 Task: Look for One-way flight tickets for 2 adults, in Economy from Port Said to Nice to travel on 01-Nov-2023.  Stops: Any number of stops. Choice of flight is British Airways.
Action: Mouse moved to (288, 269)
Screenshot: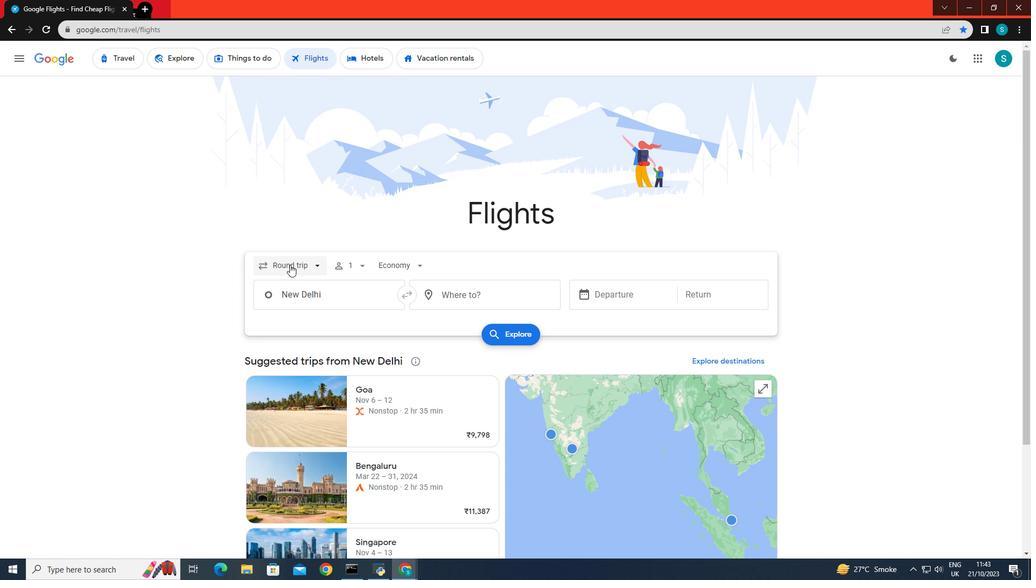 
Action: Mouse pressed left at (288, 269)
Screenshot: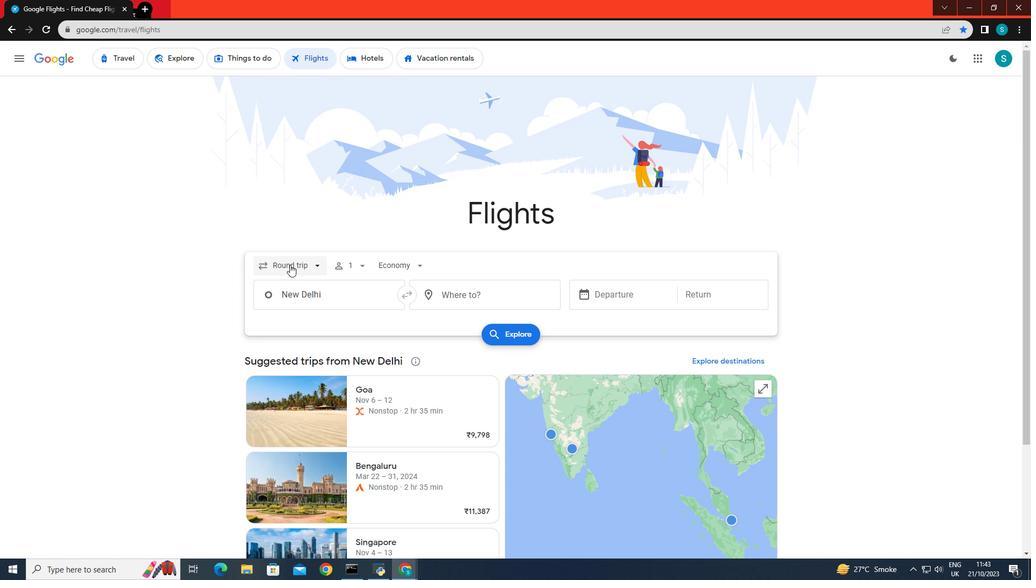 
Action: Mouse moved to (293, 315)
Screenshot: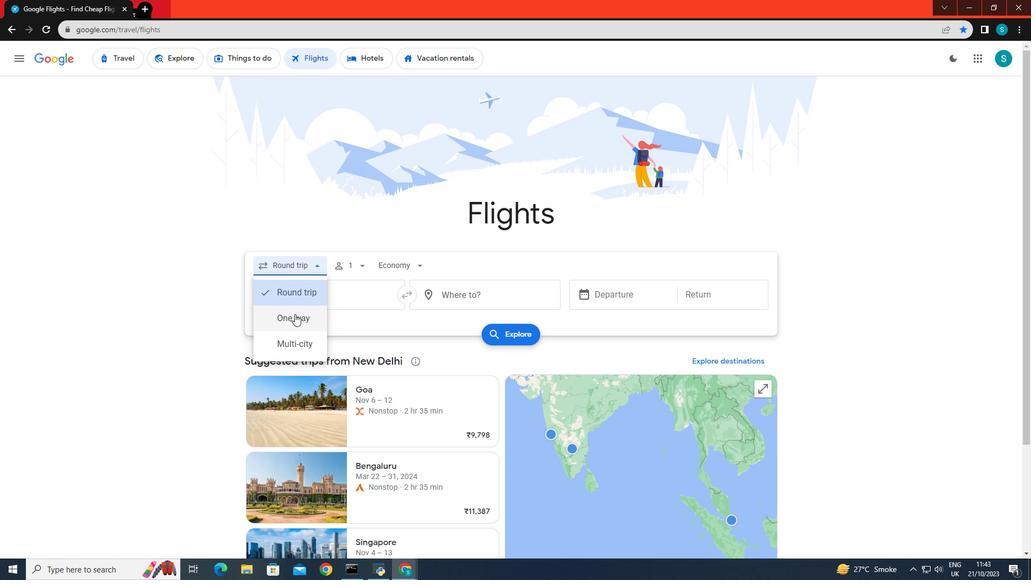 
Action: Mouse pressed left at (293, 315)
Screenshot: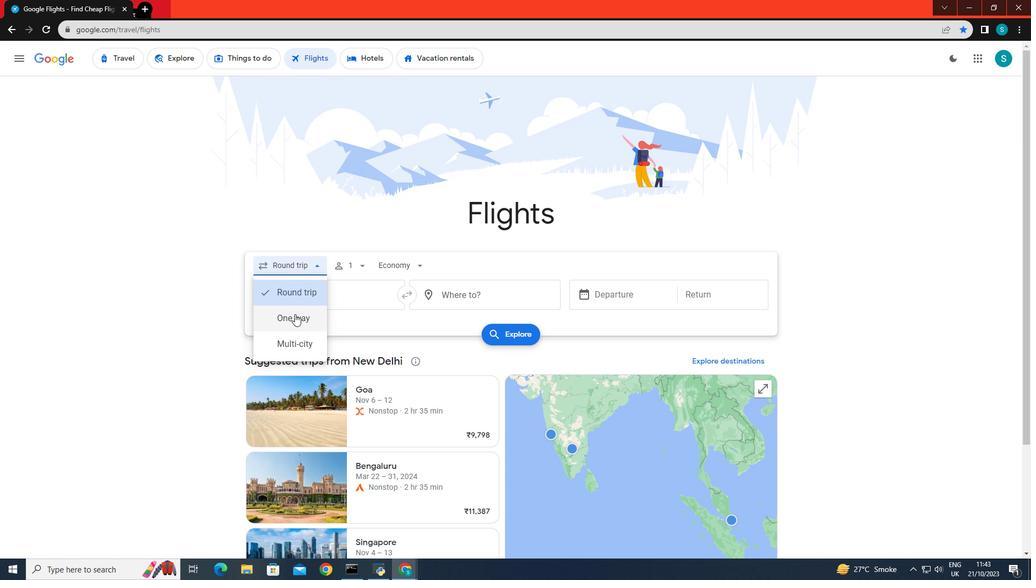 
Action: Mouse moved to (354, 267)
Screenshot: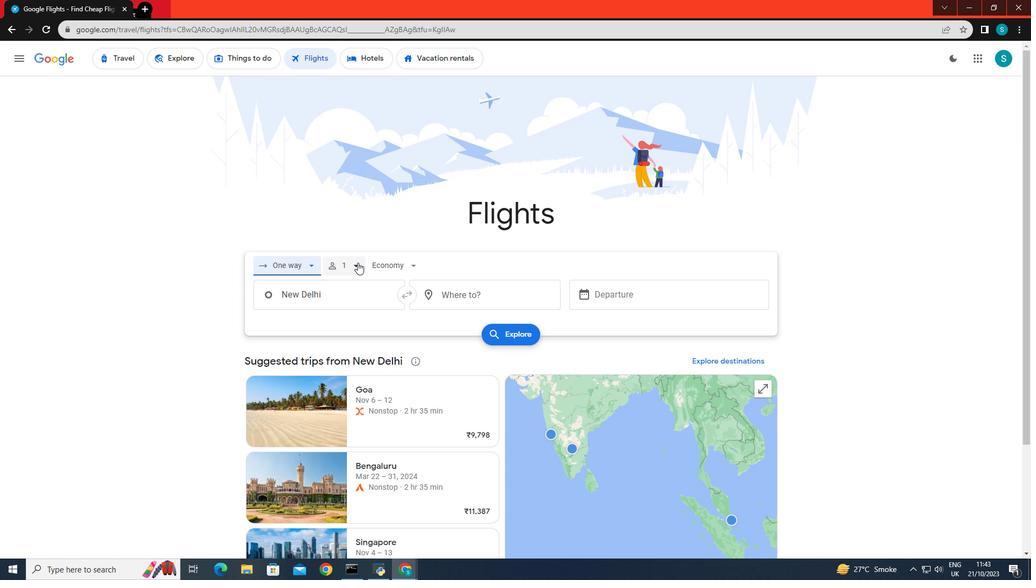
Action: Mouse pressed left at (354, 267)
Screenshot: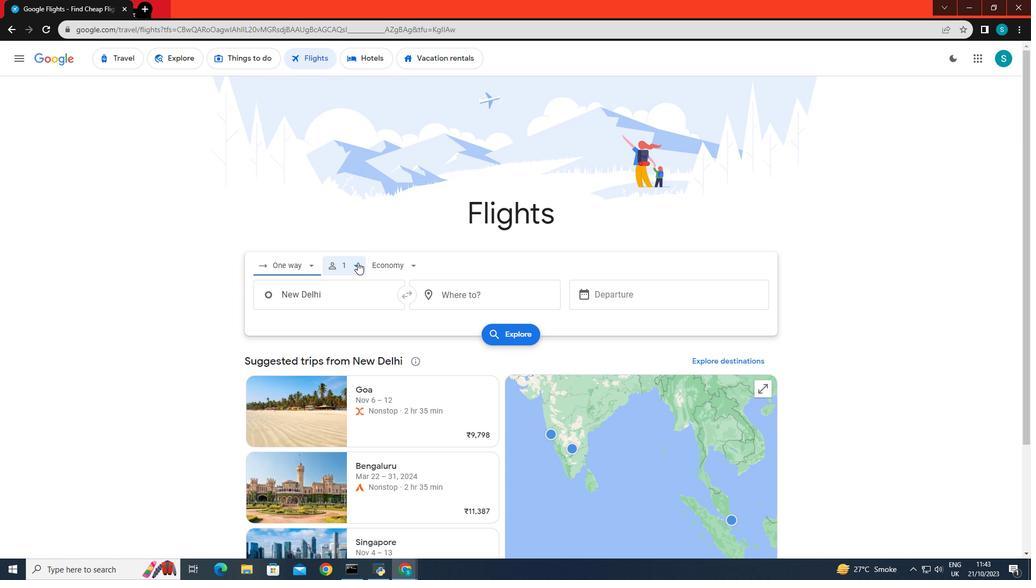 
Action: Mouse moved to (432, 293)
Screenshot: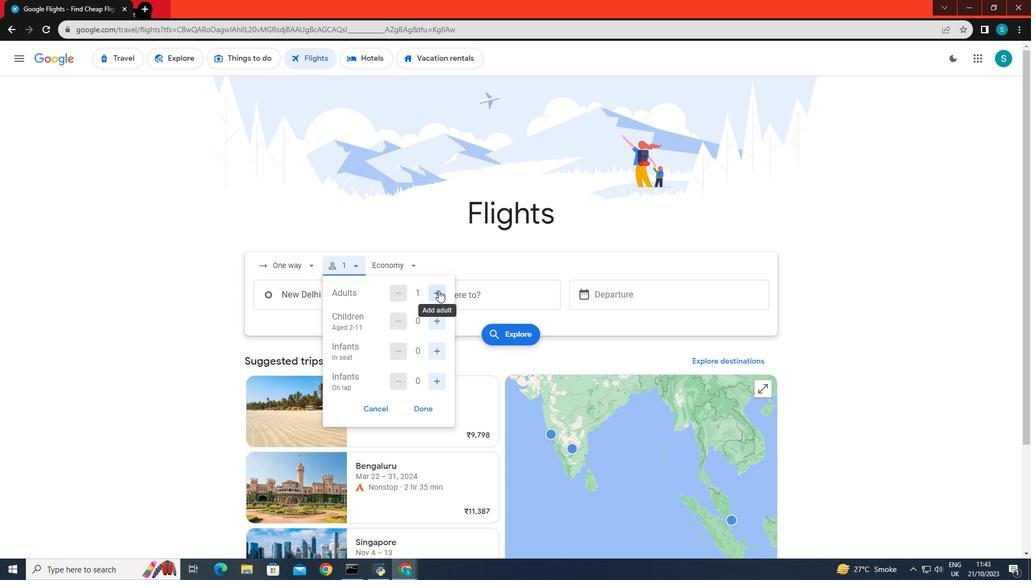 
Action: Mouse pressed left at (432, 293)
Screenshot: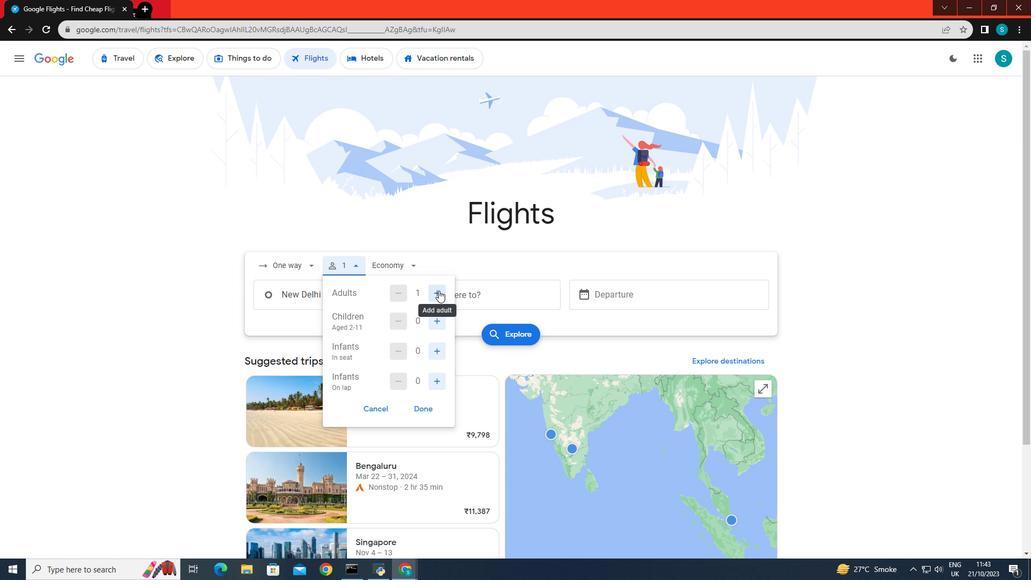 
Action: Mouse moved to (420, 403)
Screenshot: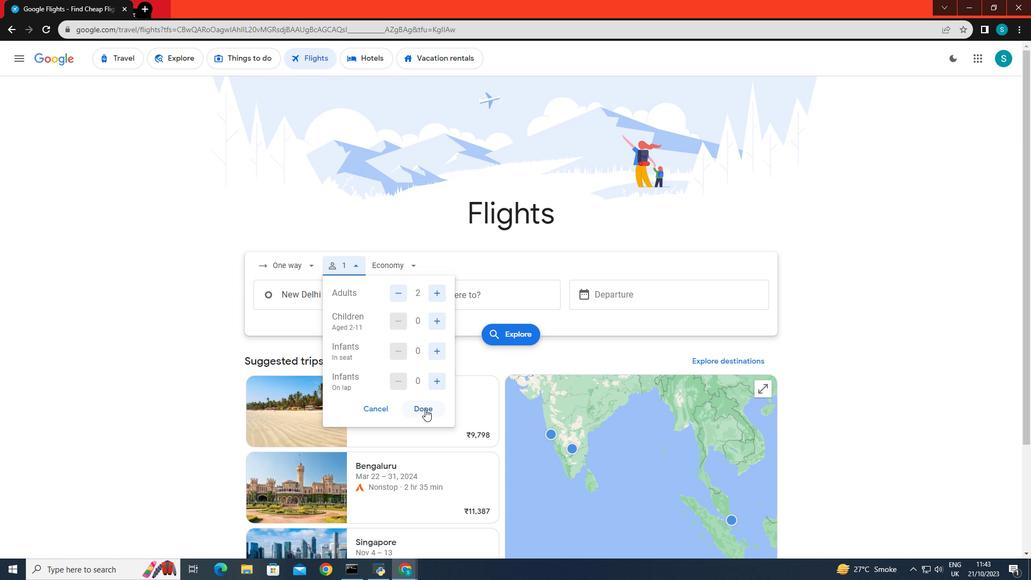 
Action: Mouse pressed left at (420, 403)
Screenshot: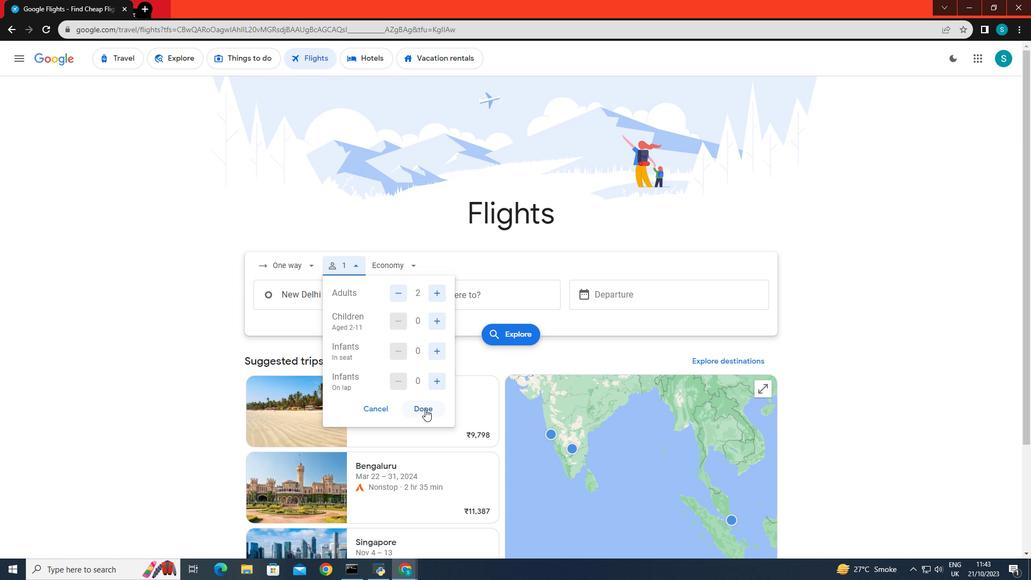 
Action: Mouse moved to (386, 264)
Screenshot: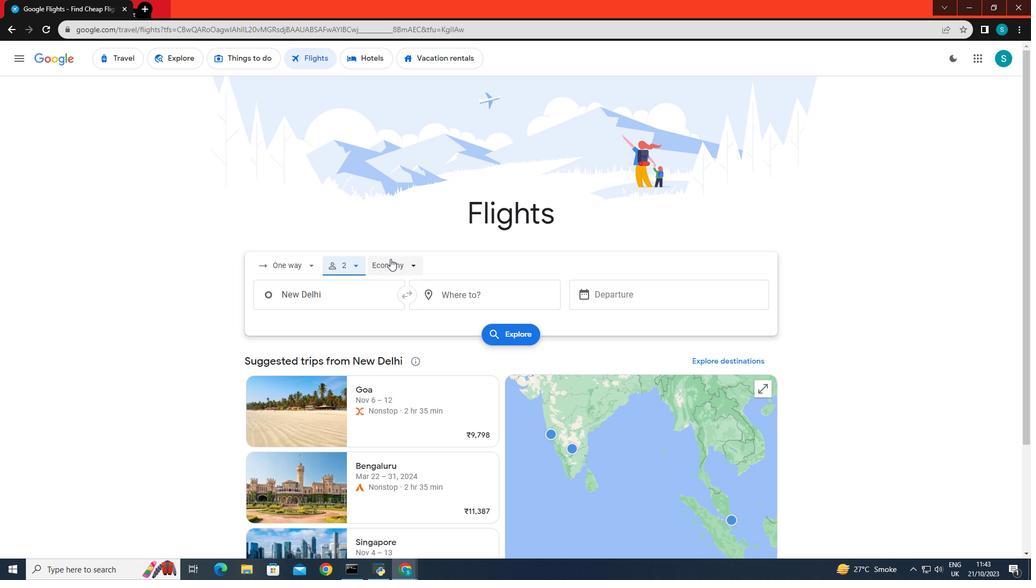 
Action: Mouse pressed left at (386, 264)
Screenshot: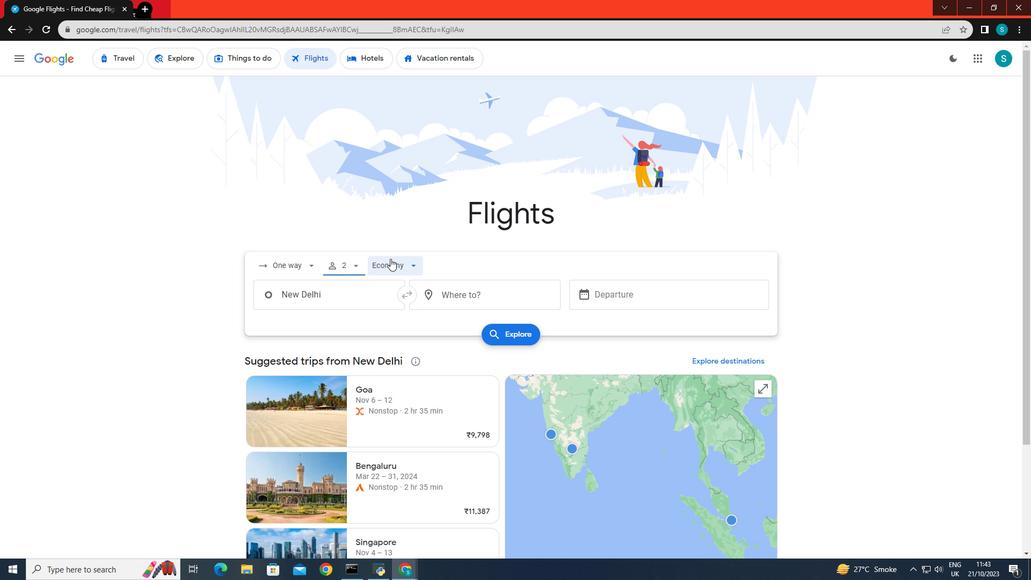 
Action: Mouse moved to (395, 293)
Screenshot: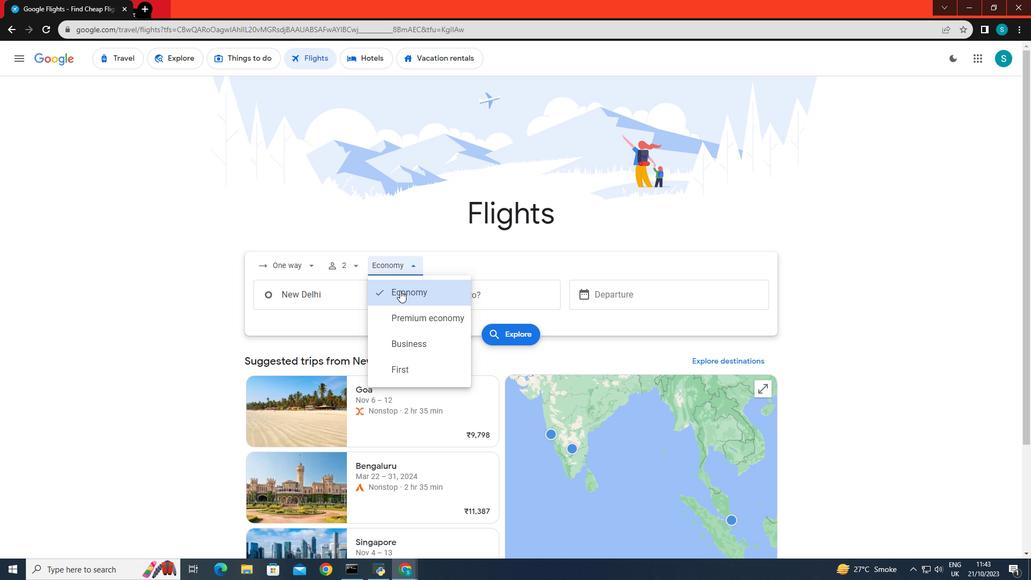 
Action: Mouse pressed left at (395, 293)
Screenshot: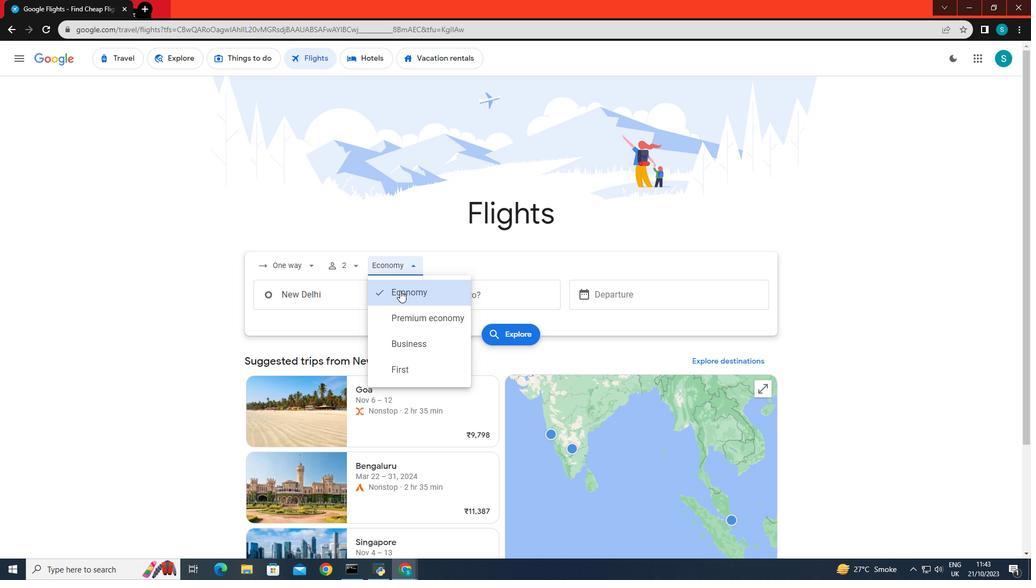 
Action: Mouse moved to (346, 301)
Screenshot: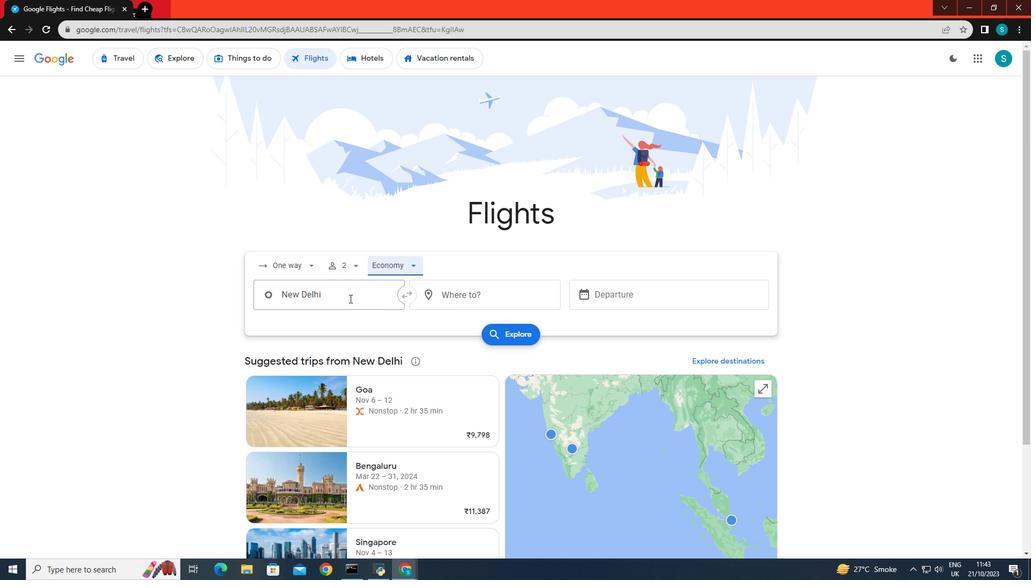 
Action: Mouse pressed left at (346, 301)
Screenshot: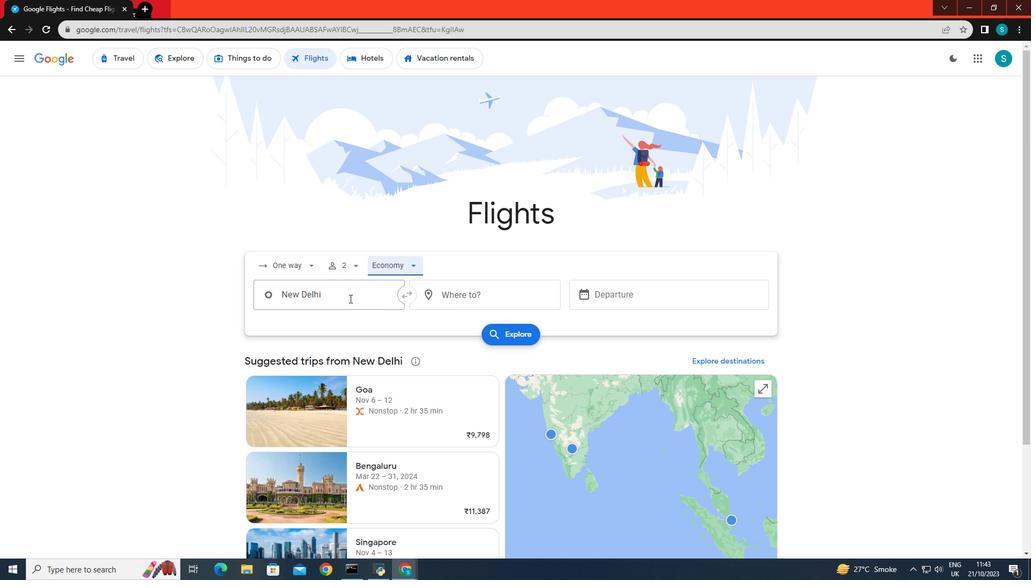 
Action: Key pressed <Key.backspace><Key.caps_lock>P<Key.caps_lock>ort<Key.space><Key.caps_lock>S<Key.caps_lock>aid
Screenshot: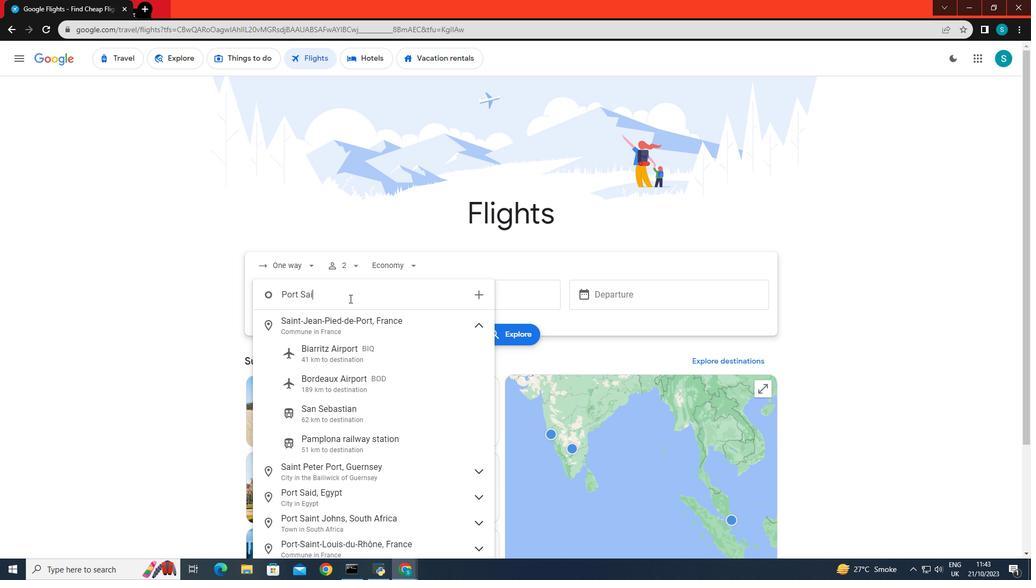 
Action: Mouse moved to (339, 342)
Screenshot: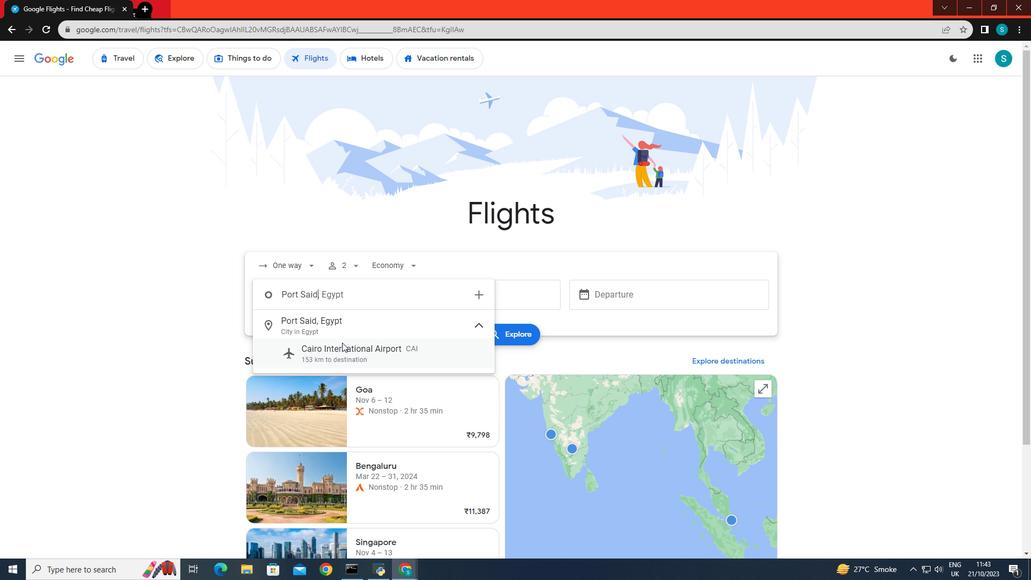 
Action: Mouse pressed left at (339, 342)
Screenshot: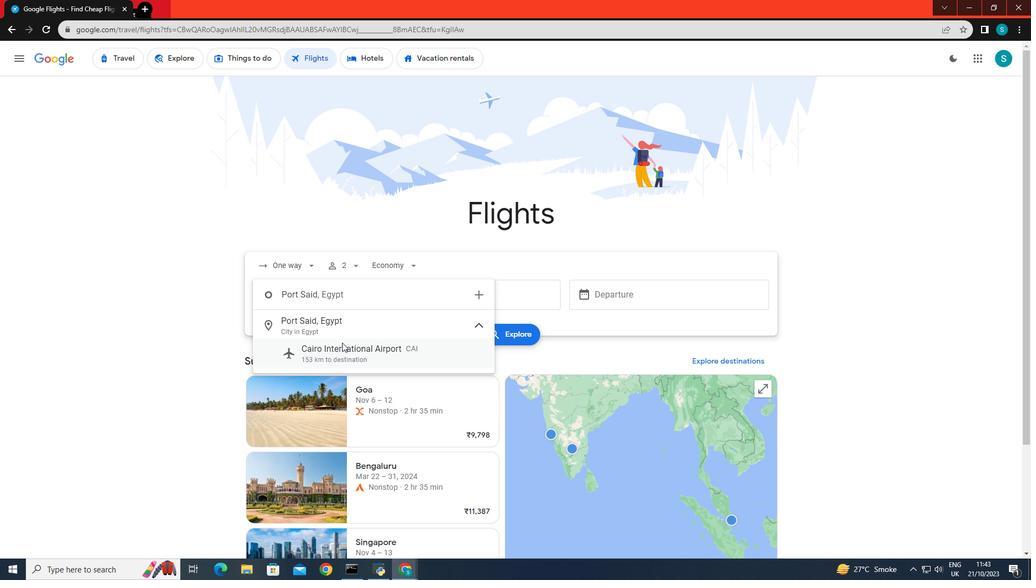 
Action: Mouse moved to (442, 301)
Screenshot: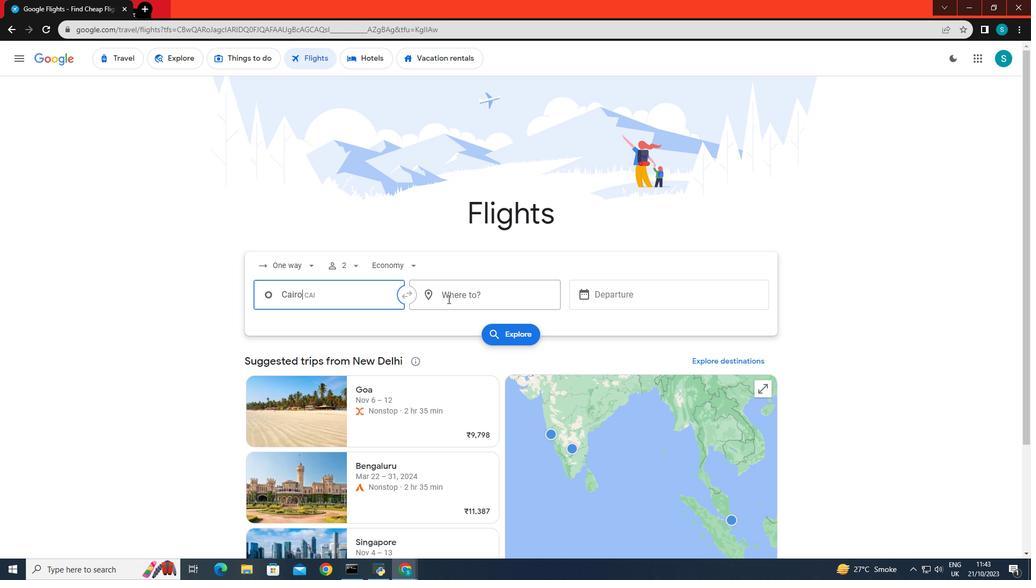 
Action: Mouse pressed left at (442, 301)
Screenshot: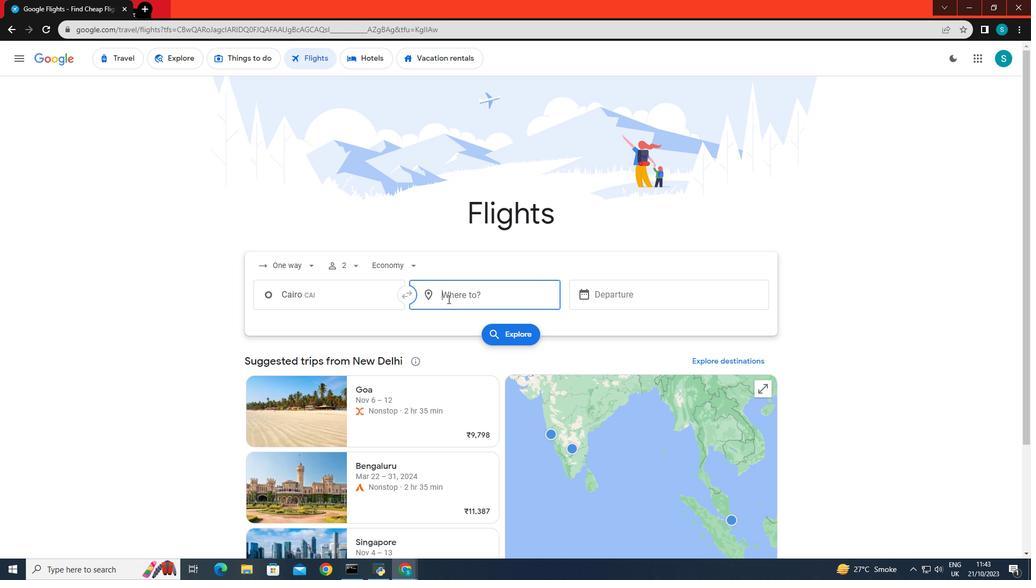 
Action: Key pressed <Key.caps_lock>N<Key.caps_lock>ice
Screenshot: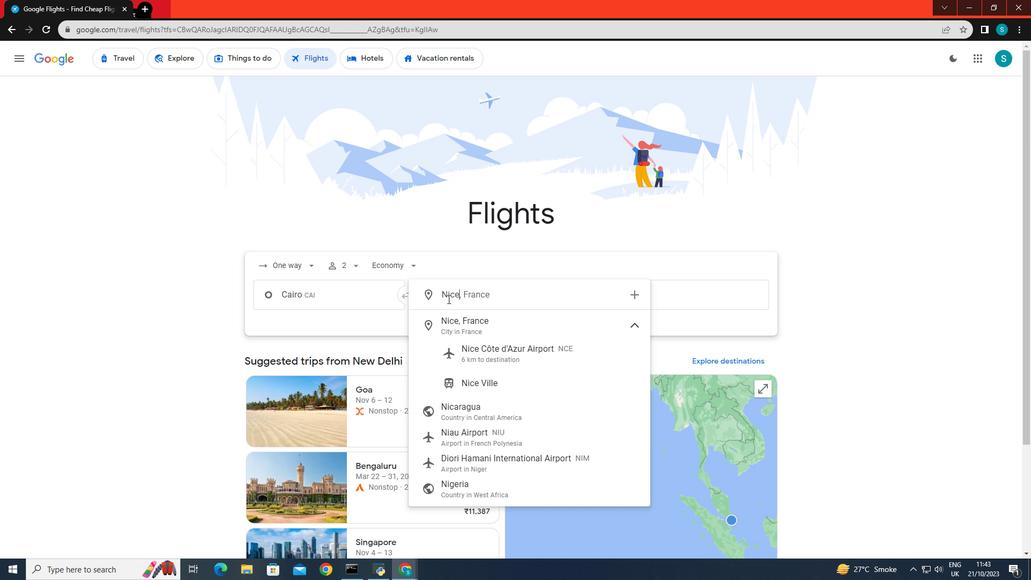 
Action: Mouse moved to (499, 348)
Screenshot: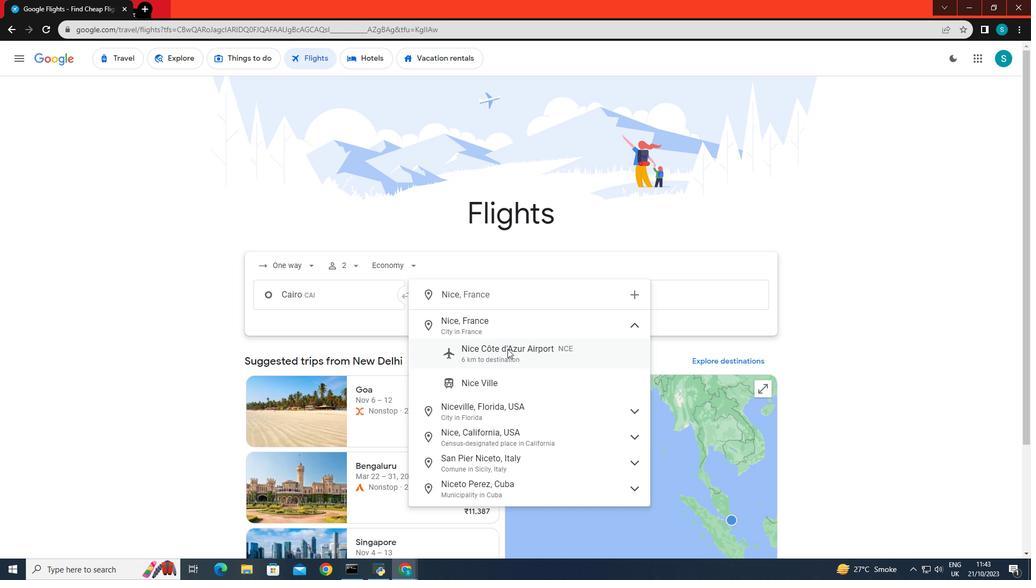 
Action: Mouse pressed left at (499, 348)
Screenshot: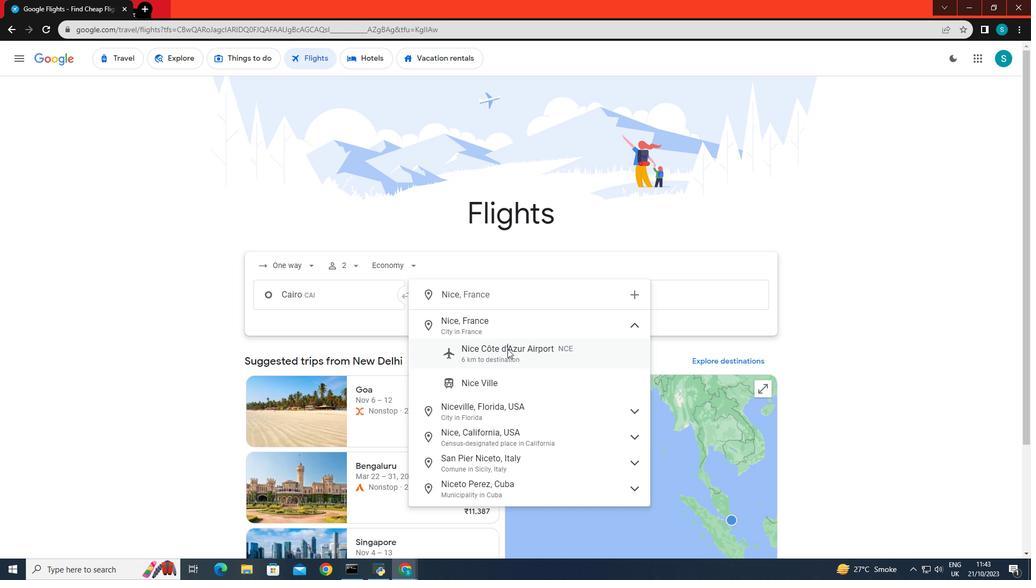 
Action: Mouse moved to (586, 295)
Screenshot: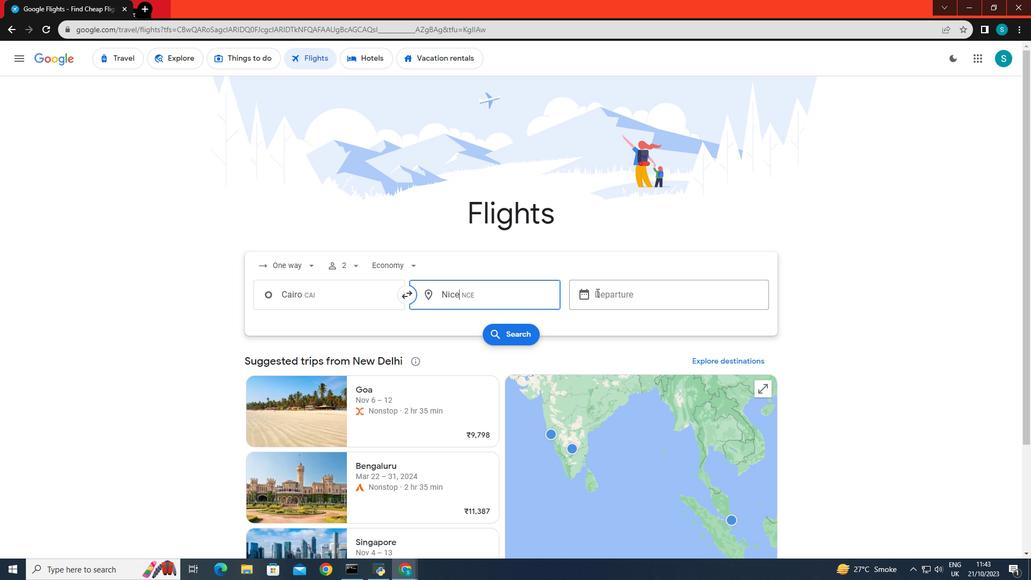 
Action: Mouse pressed left at (586, 295)
Screenshot: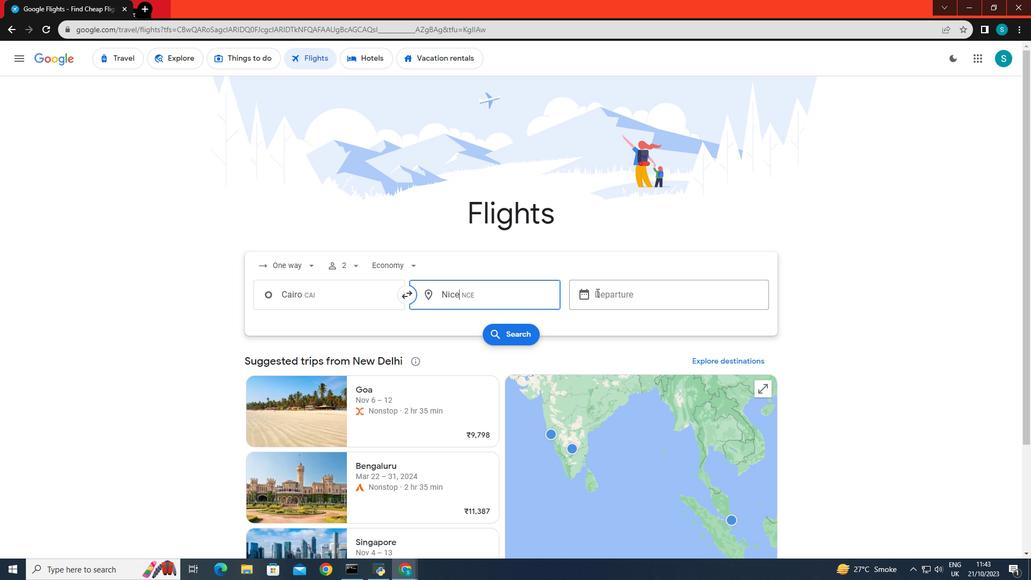 
Action: Mouse moved to (654, 359)
Screenshot: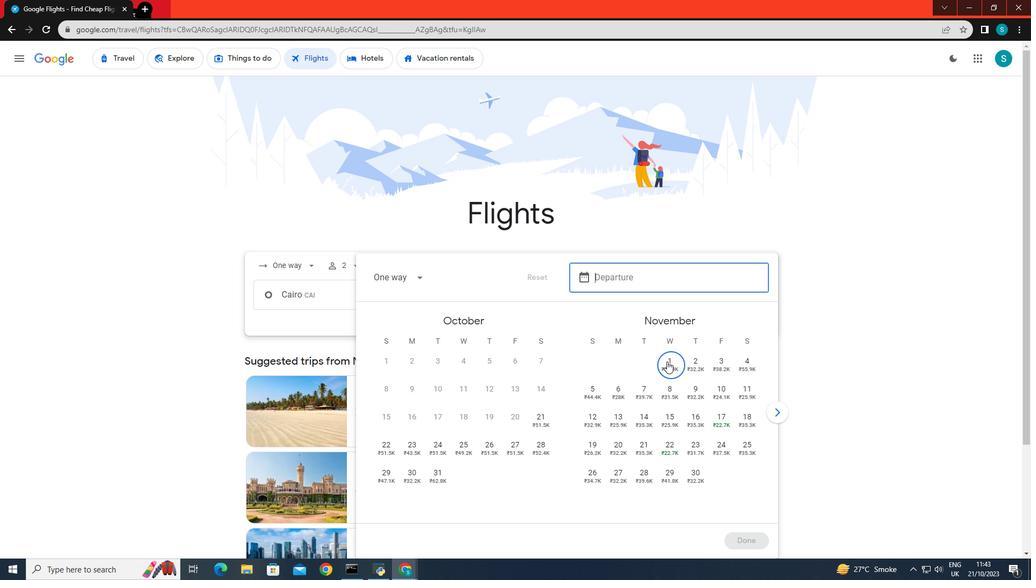 
Action: Mouse pressed left at (654, 359)
Screenshot: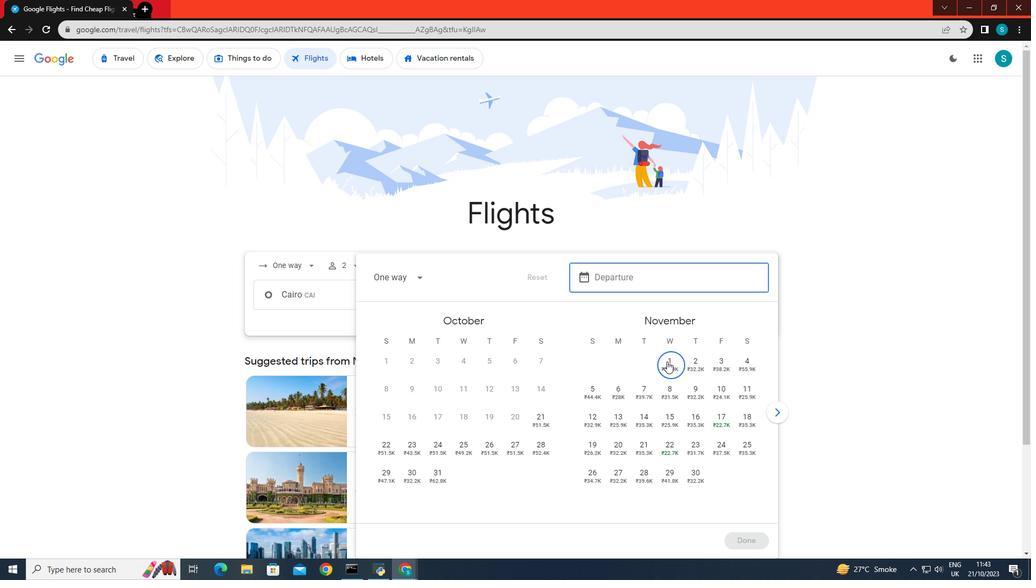 
Action: Mouse moved to (728, 523)
Screenshot: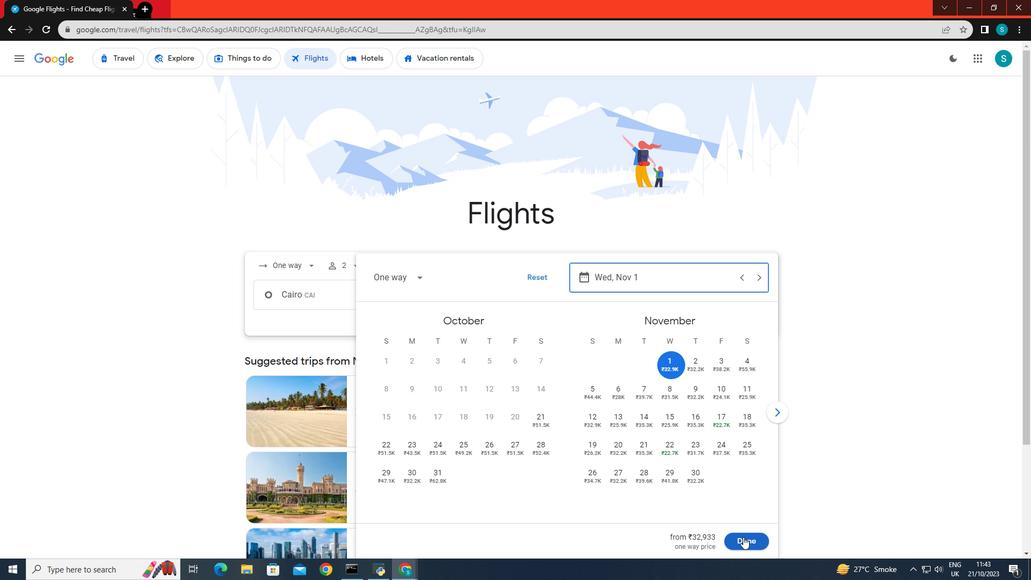 
Action: Mouse pressed left at (728, 523)
Screenshot: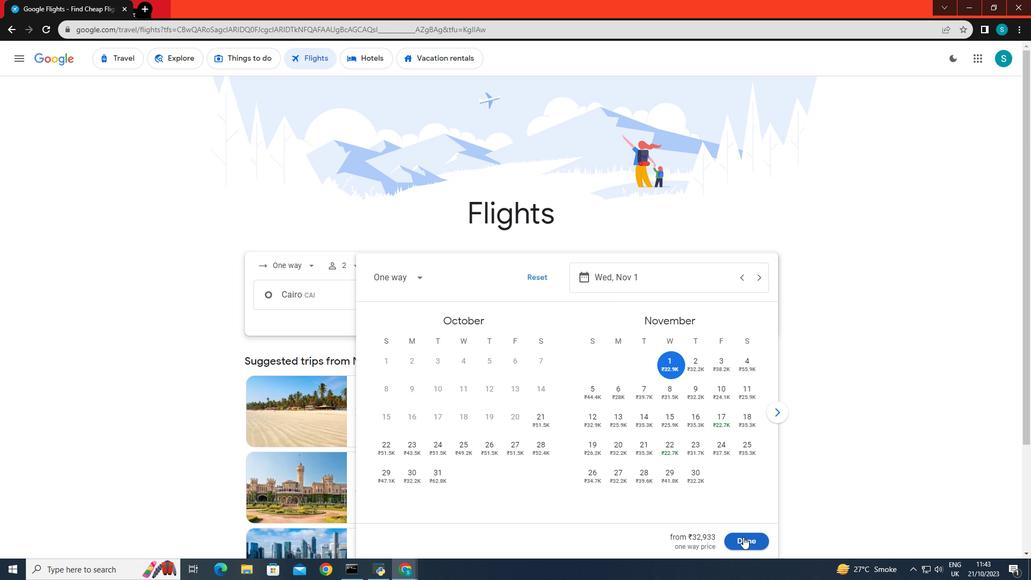 
Action: Mouse moved to (572, 283)
Screenshot: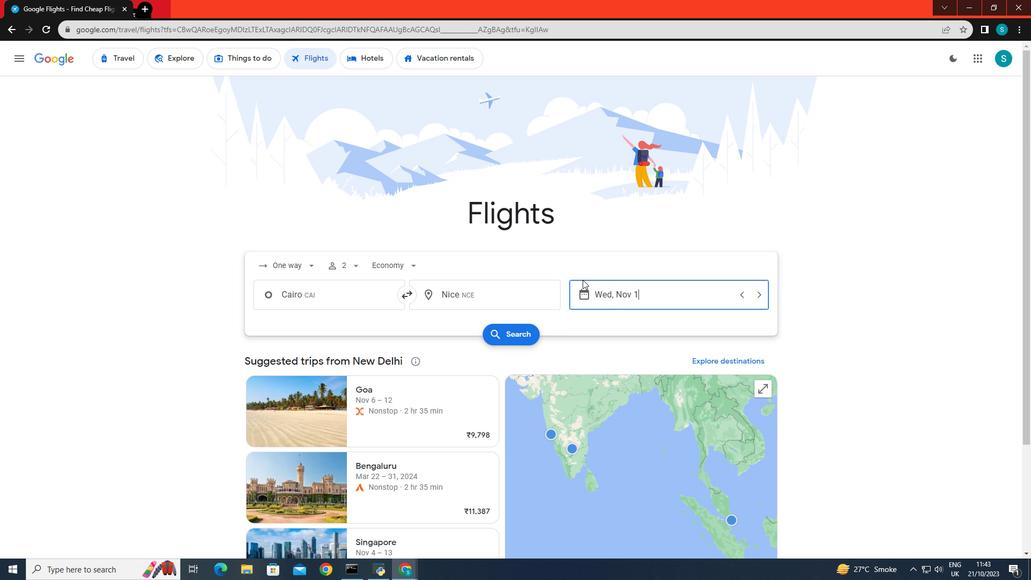 
Action: Mouse scrolled (572, 283) with delta (0, 0)
Screenshot: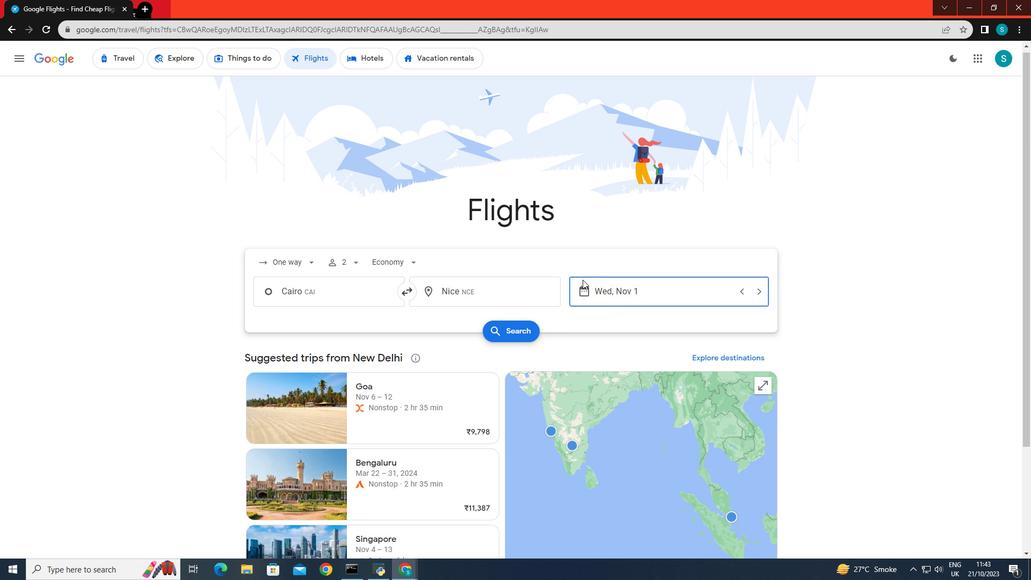 
Action: Mouse scrolled (572, 283) with delta (0, 0)
Screenshot: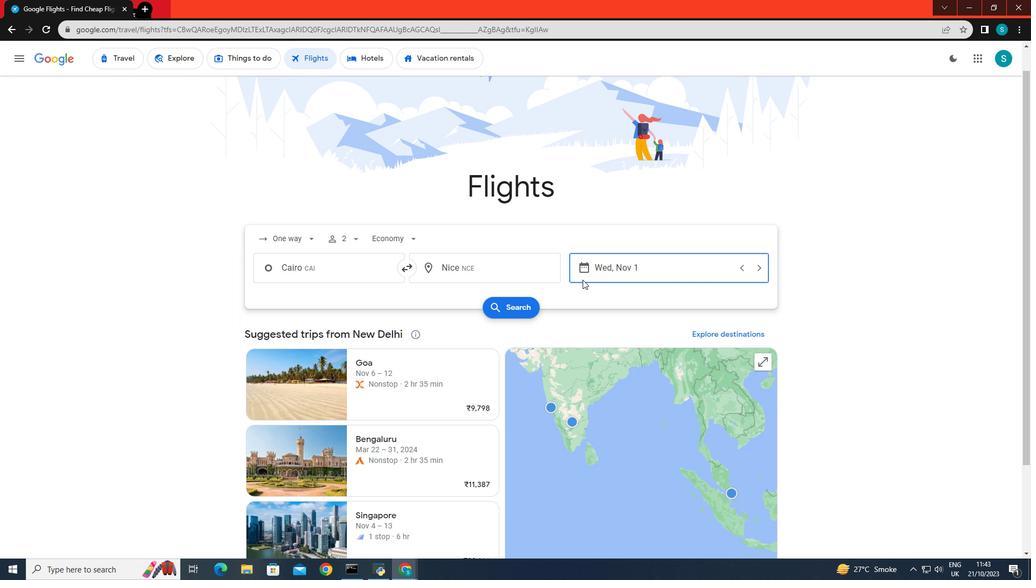 
Action: Mouse moved to (495, 227)
Screenshot: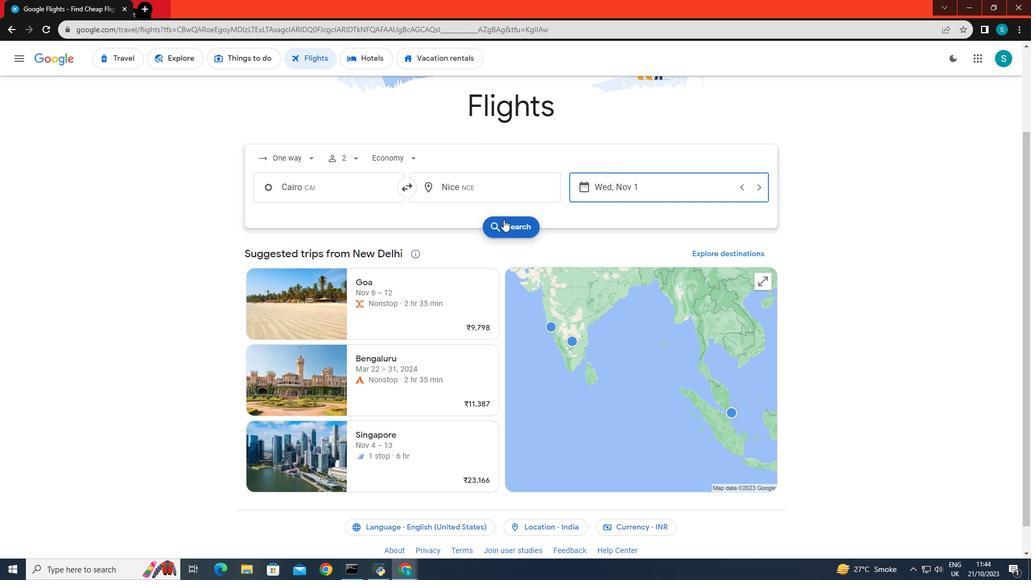 
Action: Mouse pressed left at (495, 227)
Screenshot: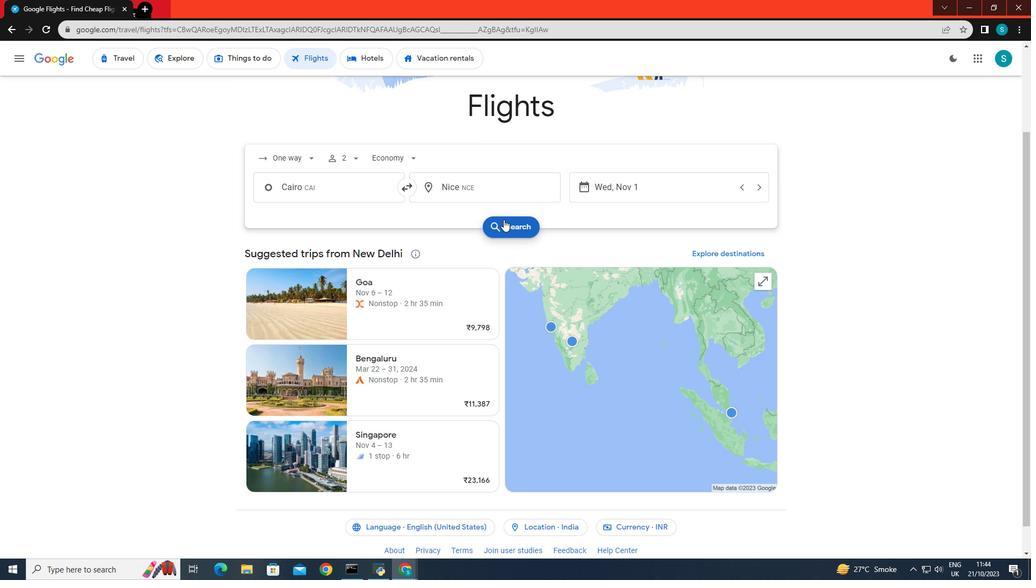 
Action: Mouse moved to (331, 171)
Screenshot: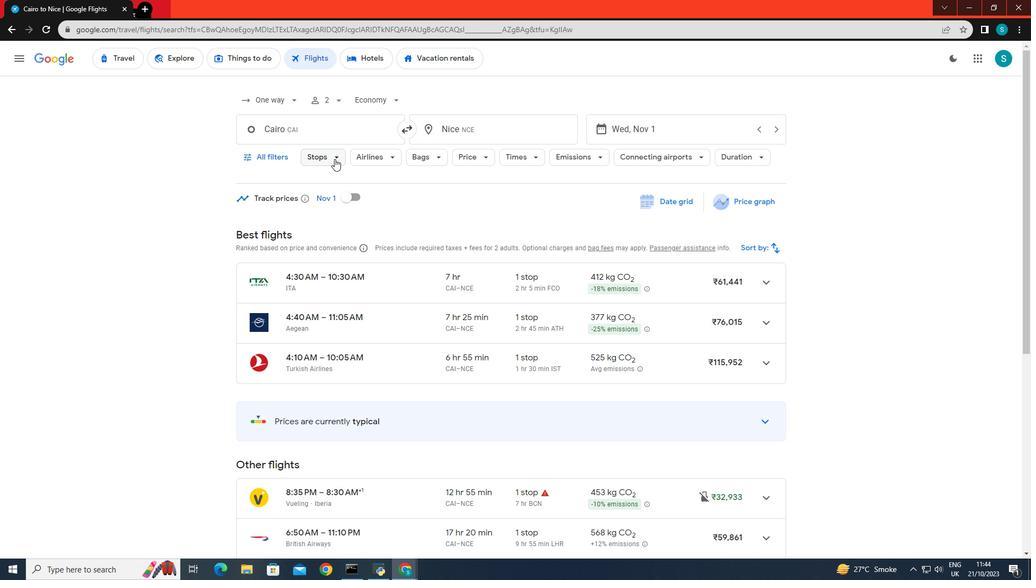 
Action: Mouse pressed left at (331, 171)
Screenshot: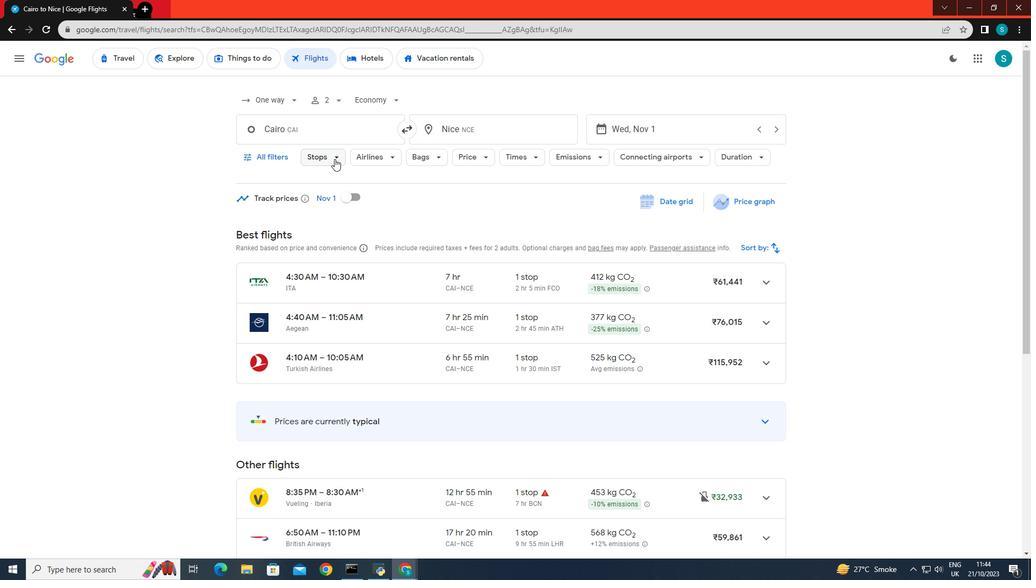 
Action: Mouse moved to (322, 220)
Screenshot: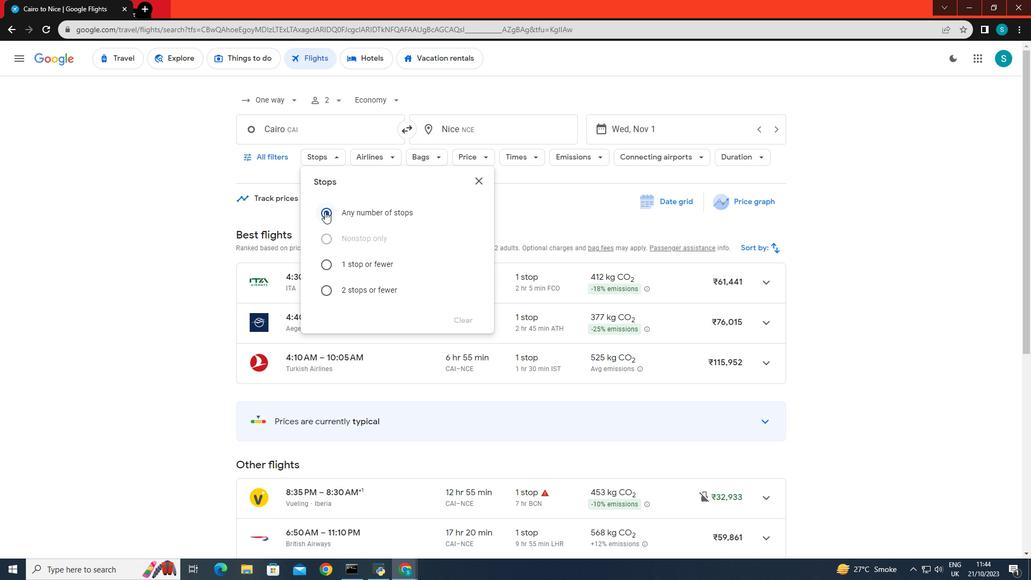 
Action: Mouse pressed left at (322, 220)
Screenshot: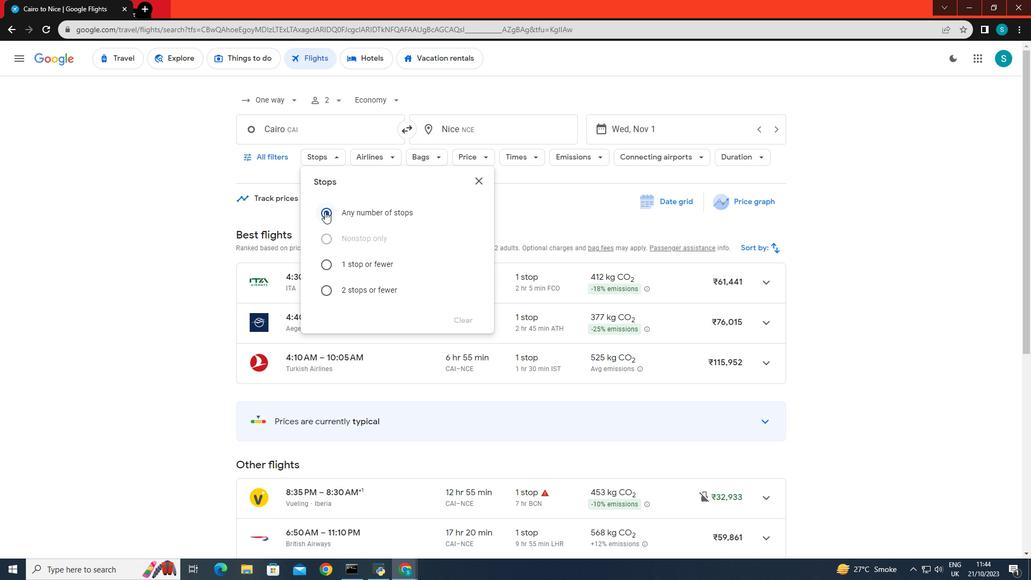 
Action: Mouse moved to (199, 241)
Screenshot: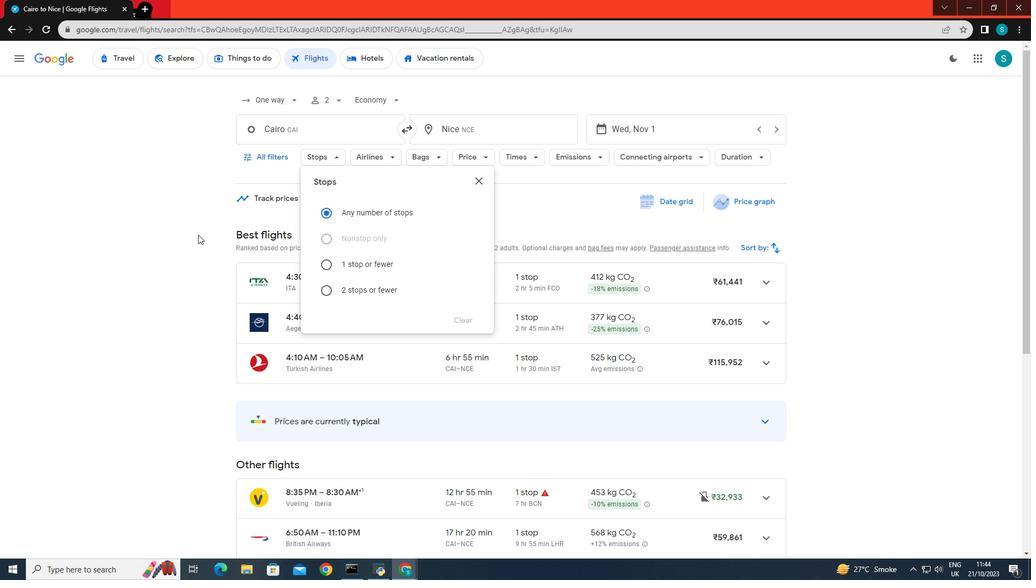 
Action: Mouse pressed left at (199, 241)
Screenshot: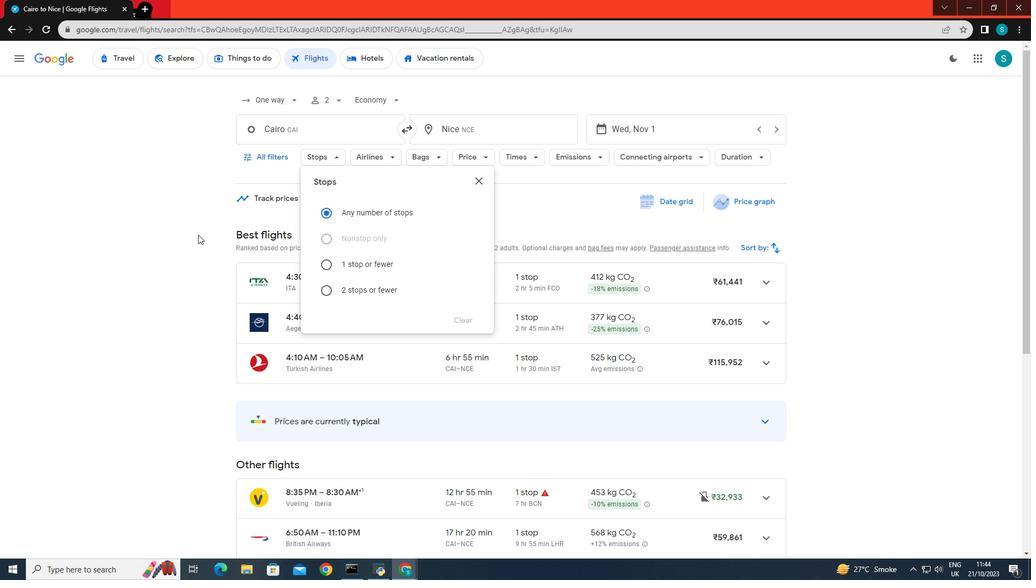 
Action: Mouse moved to (335, 171)
Screenshot: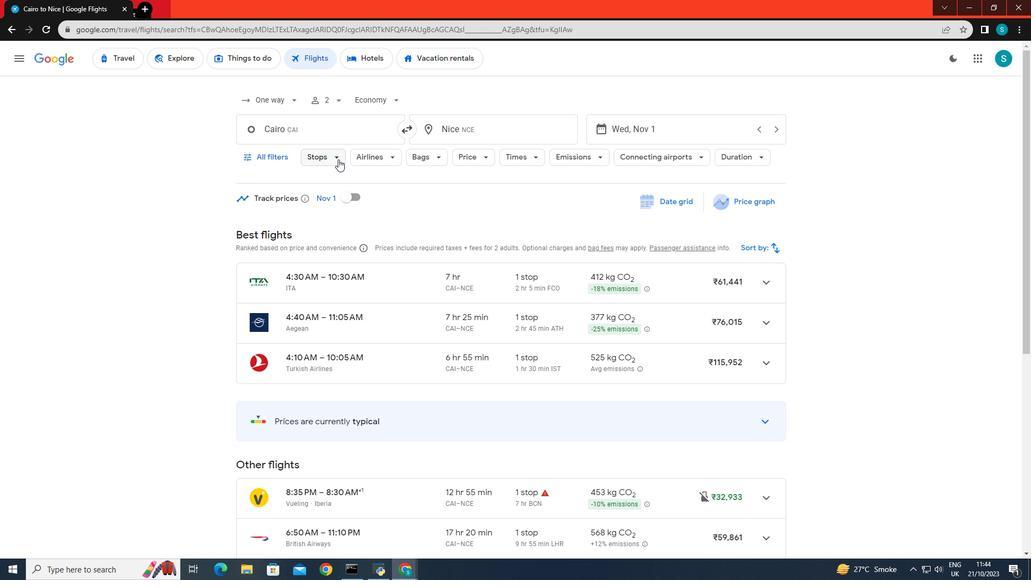 
Action: Mouse pressed left at (335, 171)
Screenshot: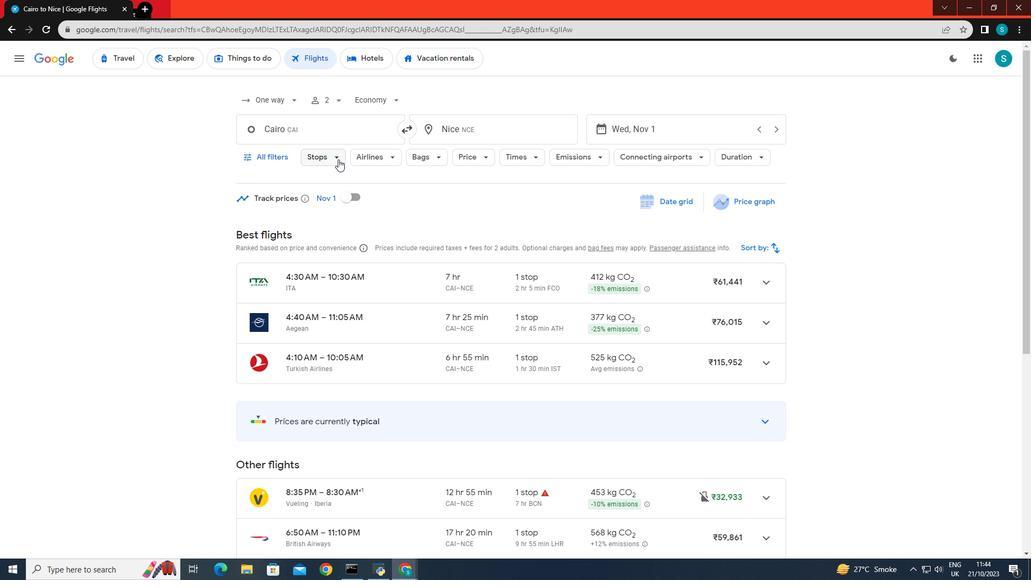 
Action: Mouse moved to (327, 215)
Screenshot: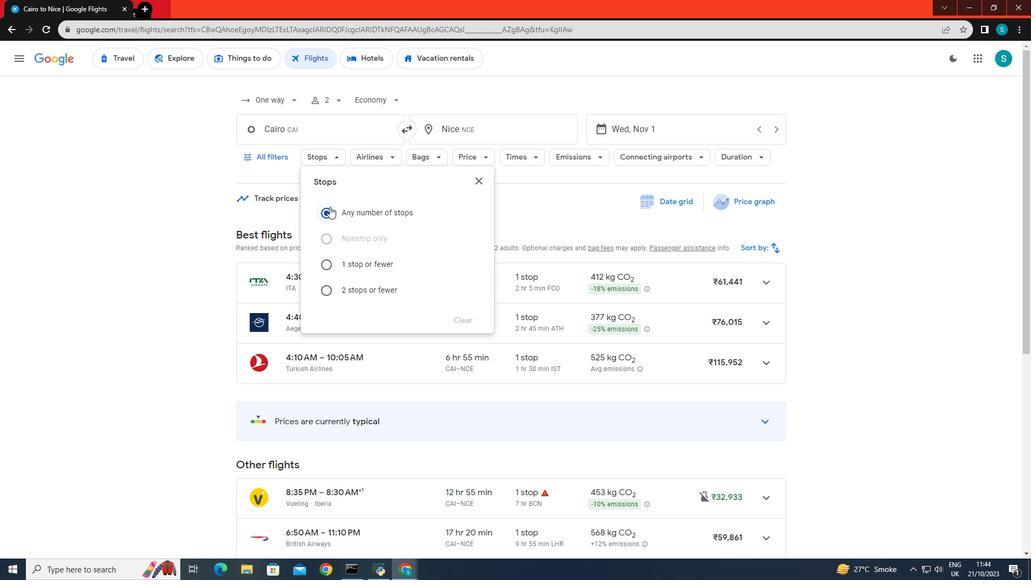 
Action: Mouse pressed left at (327, 215)
Screenshot: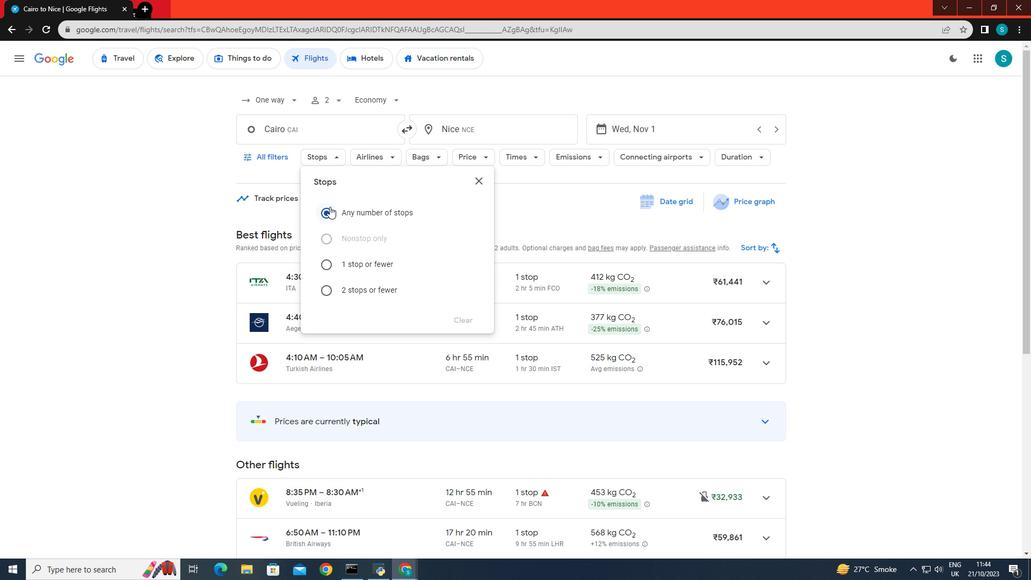 
Action: Mouse moved to (388, 167)
Screenshot: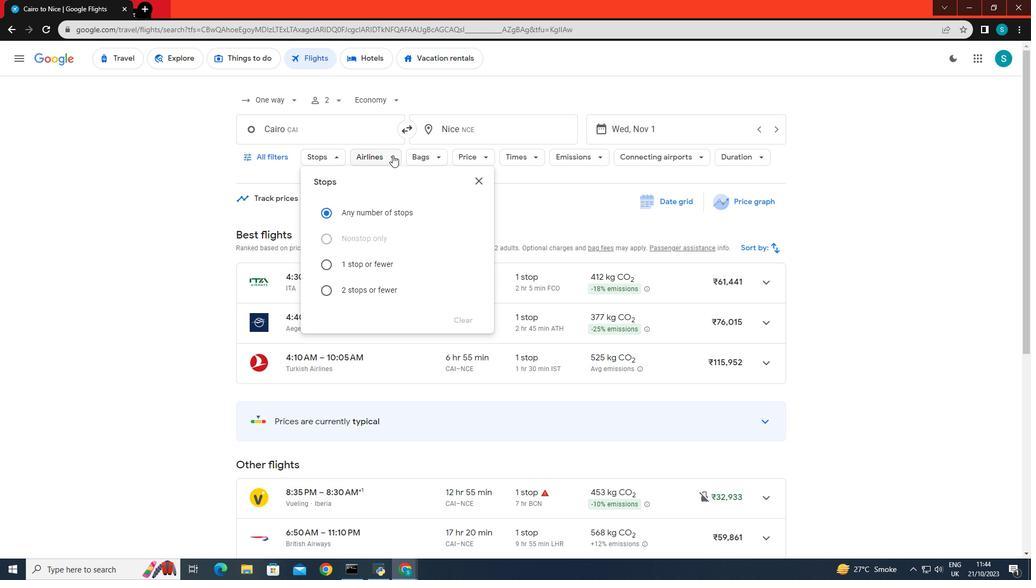 
Action: Mouse pressed left at (388, 167)
Screenshot: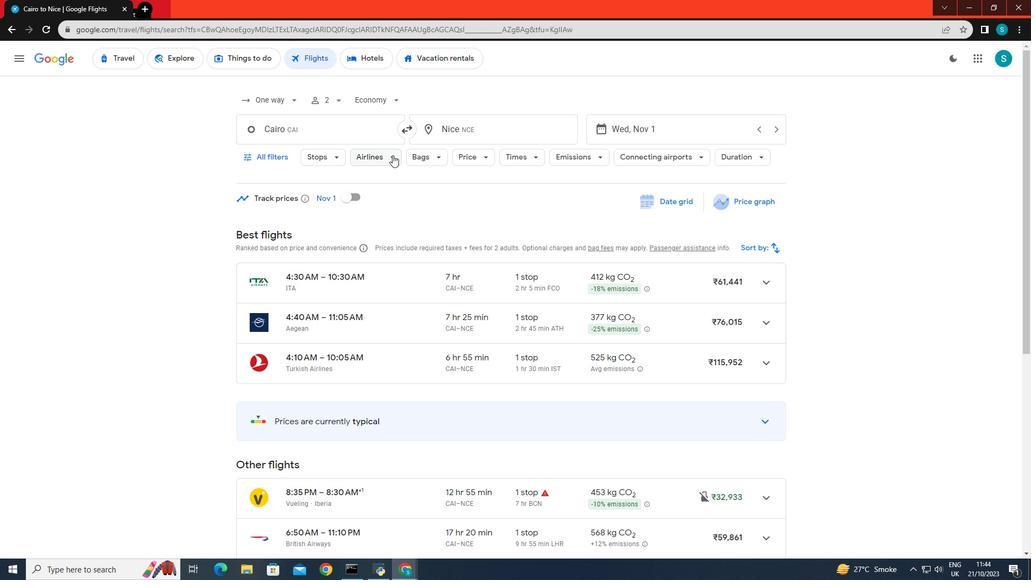 
Action: Mouse moved to (402, 396)
Screenshot: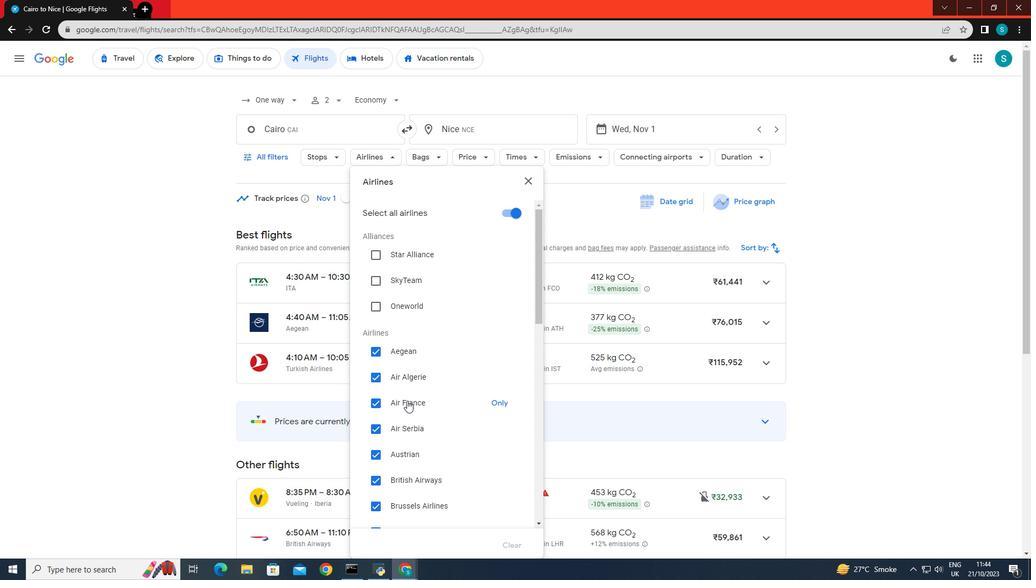 
Action: Mouse scrolled (402, 395) with delta (0, 0)
Screenshot: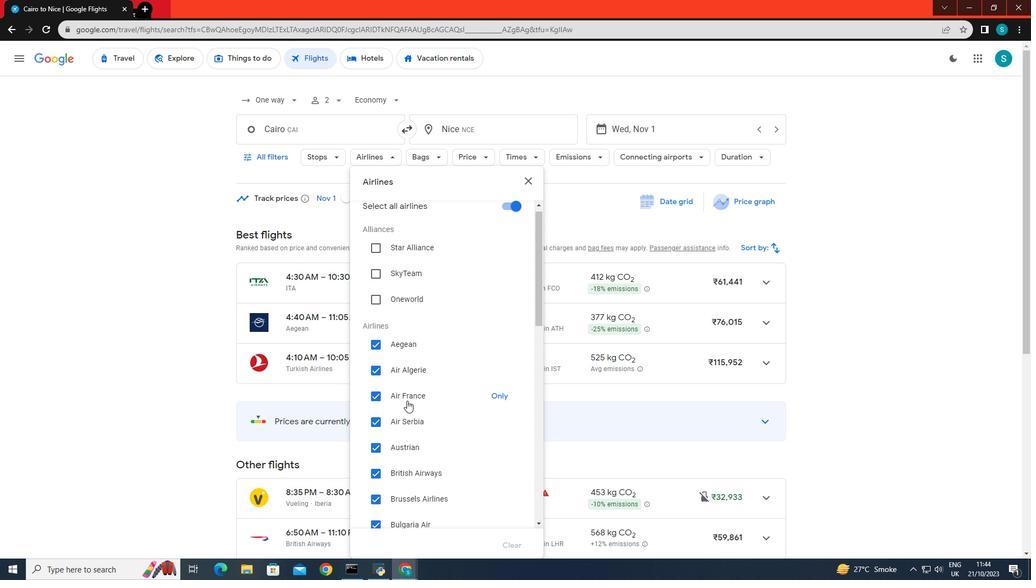 
Action: Mouse moved to (488, 420)
Screenshot: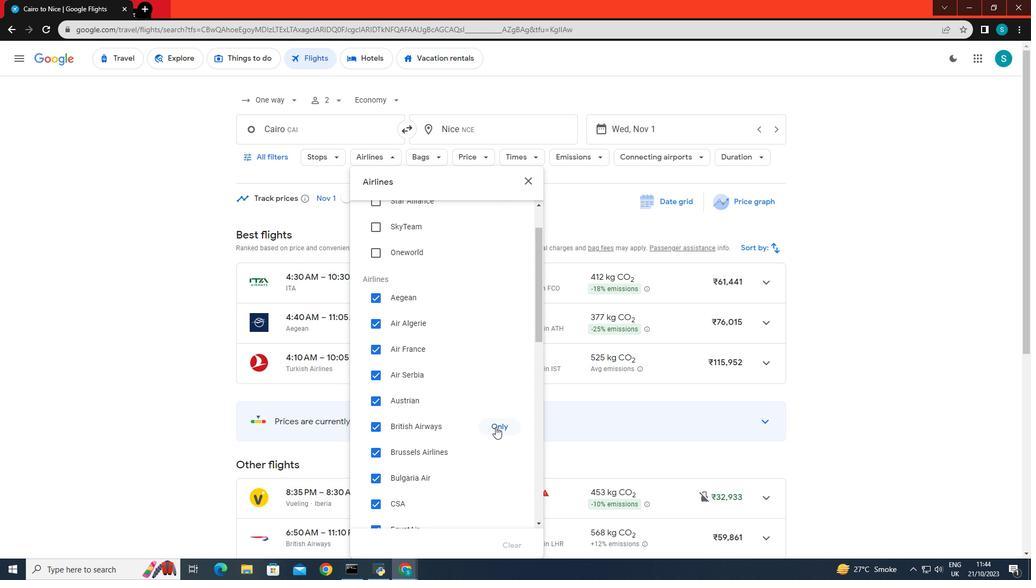 
Action: Mouse pressed left at (488, 420)
Screenshot: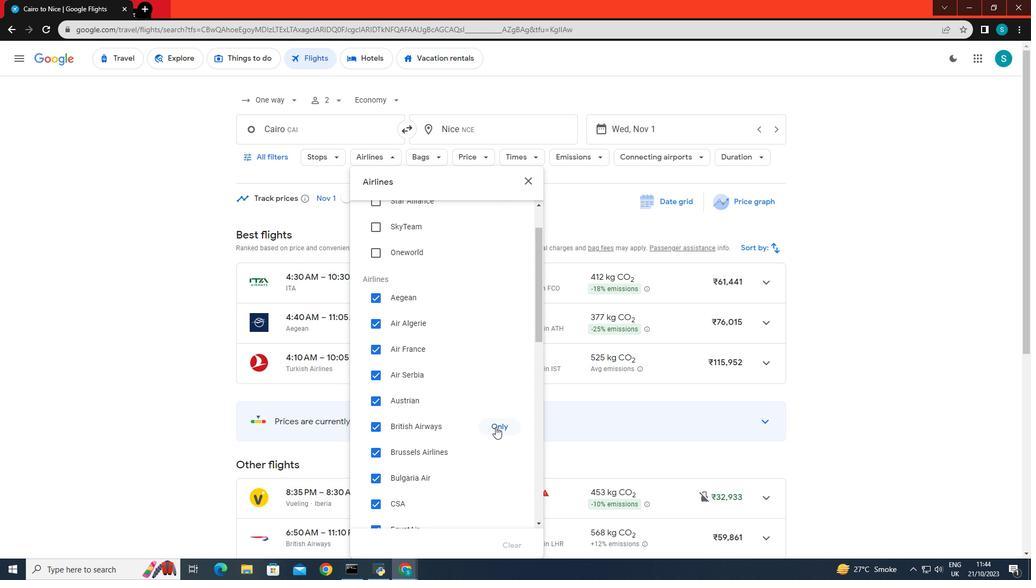 
Action: Mouse moved to (203, 397)
Screenshot: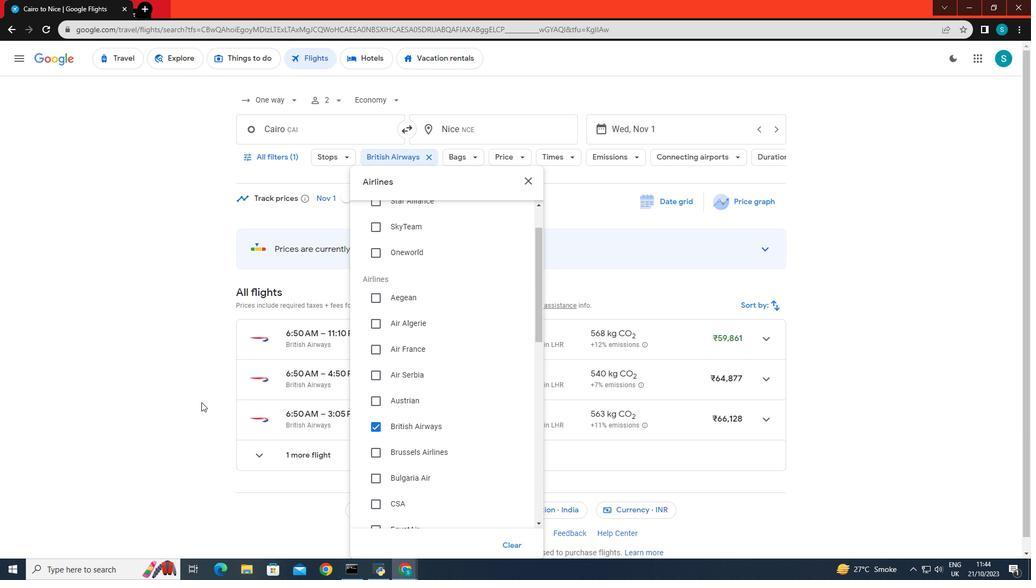 
Action: Mouse pressed left at (203, 397)
Screenshot: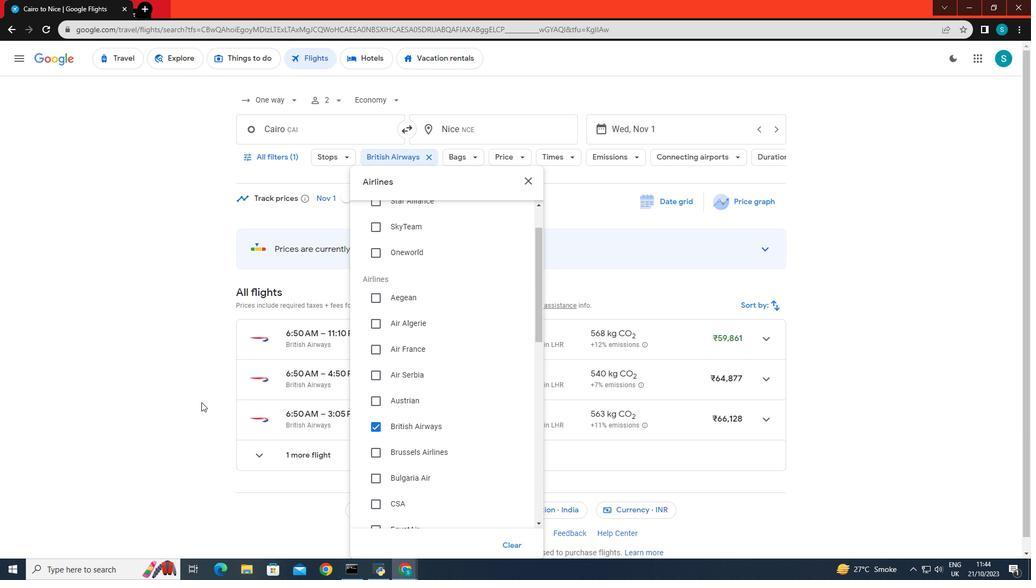 
